 Task: Create New Customer with Customer Name: Nice Snitch Spot, Billing Address Line1: 4561 Long Street, Billing Address Line2:  Gainesville, Billing Address Line3:  Florida 32653, Cell Number: 614-742-1055
Action: Mouse pressed left at (161, 32)
Screenshot: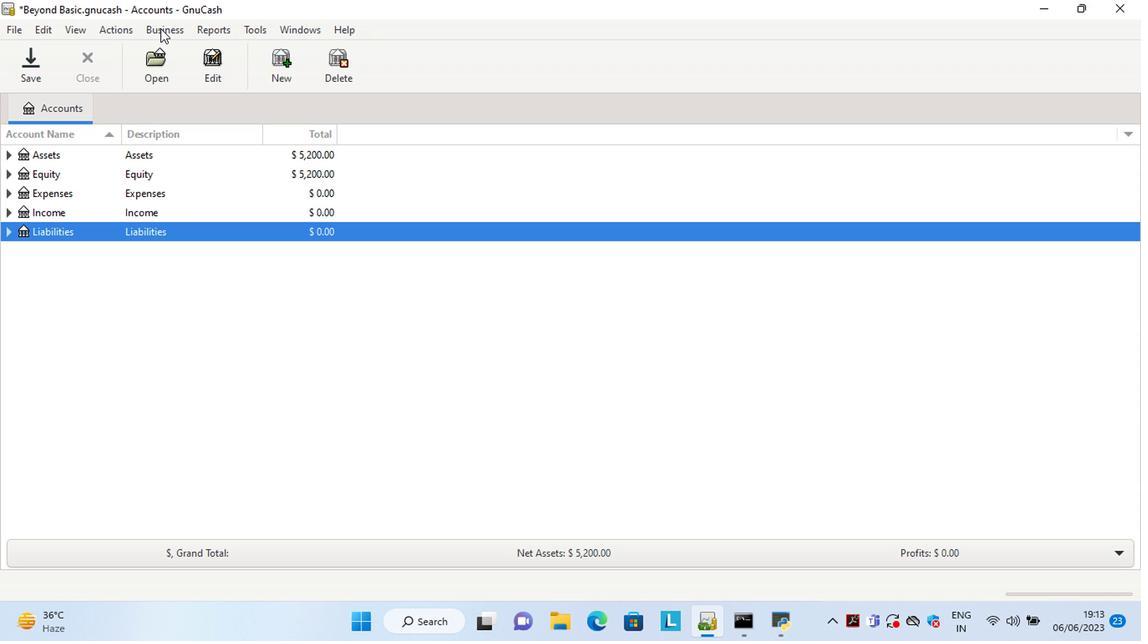 
Action: Mouse moved to (351, 74)
Screenshot: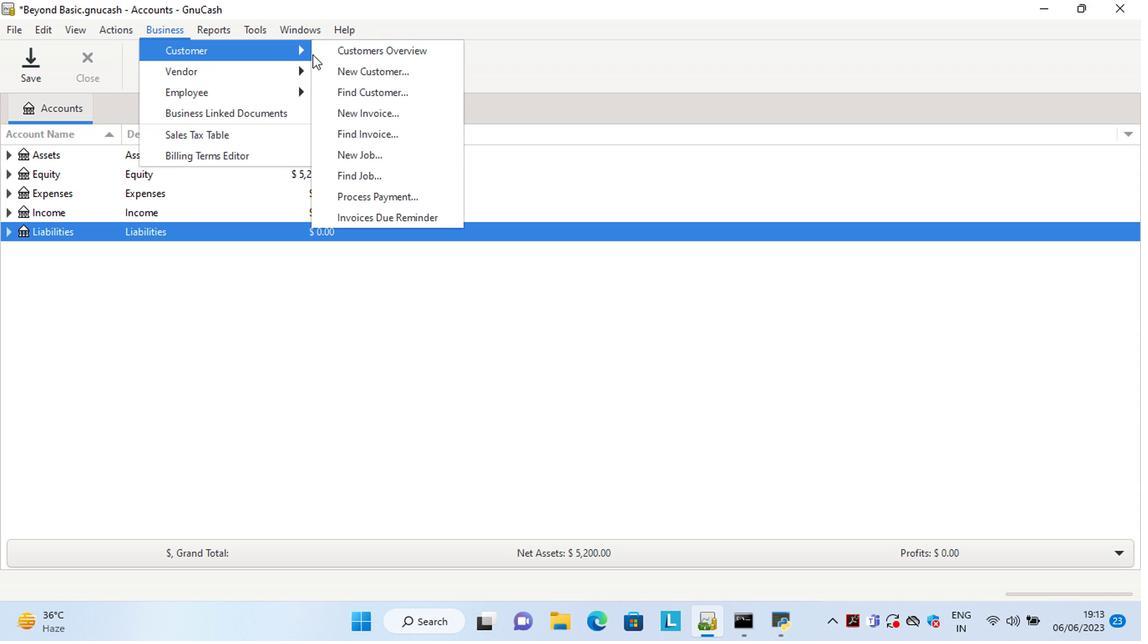 
Action: Mouse pressed left at (351, 74)
Screenshot: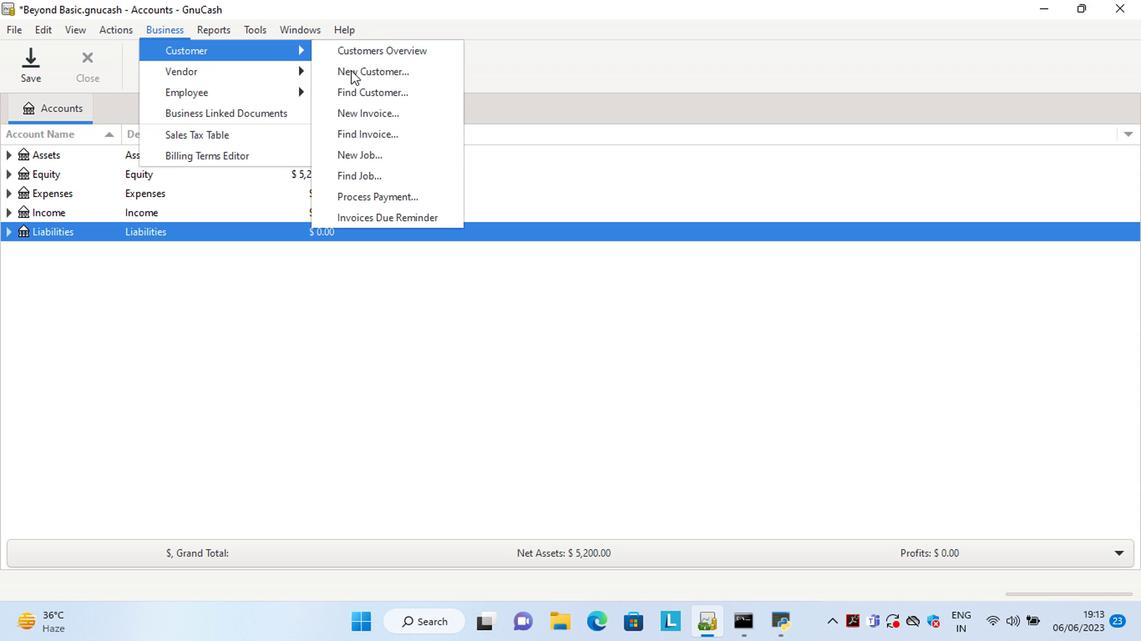 
Action: Mouse moved to (952, 353)
Screenshot: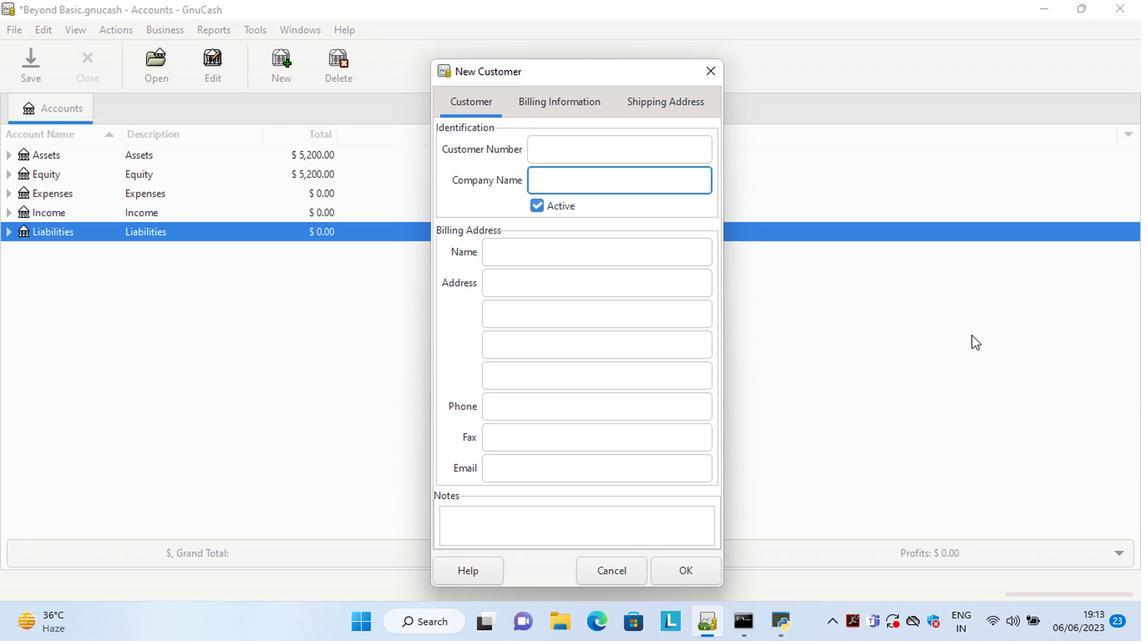 
Action: Key pressed <Key.shift>Nice<Key.space><Key.shift><Key.shift><Key.shift><Key.shift><Key.shift><Key.shift><Key.shift><Key.shift><Key.shift><Key.shift><Key.shift>Snitch<Key.space><Key.shift>Spot<Key.tab><Key.tab><Key.tab>4561<Key.space><Key.shift>Long<Key.space><Key.shift>Street<Key.tab><Key.shift>G<Key.tab>f<Key.tab><Key.tab>614-742-1055
Screenshot: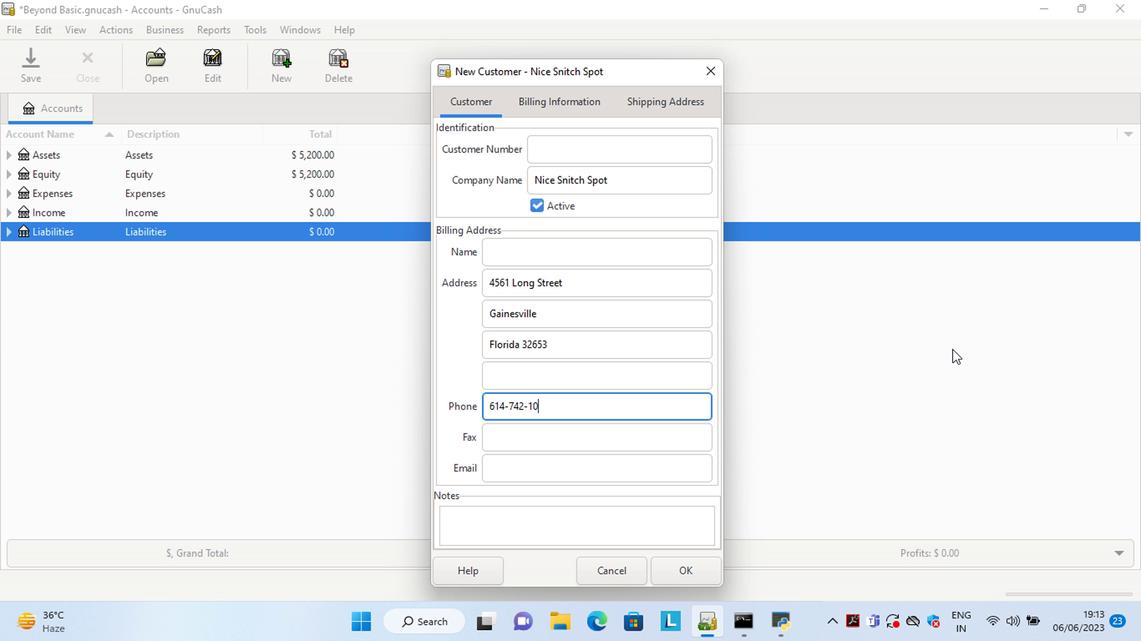
Action: Mouse moved to (697, 572)
Screenshot: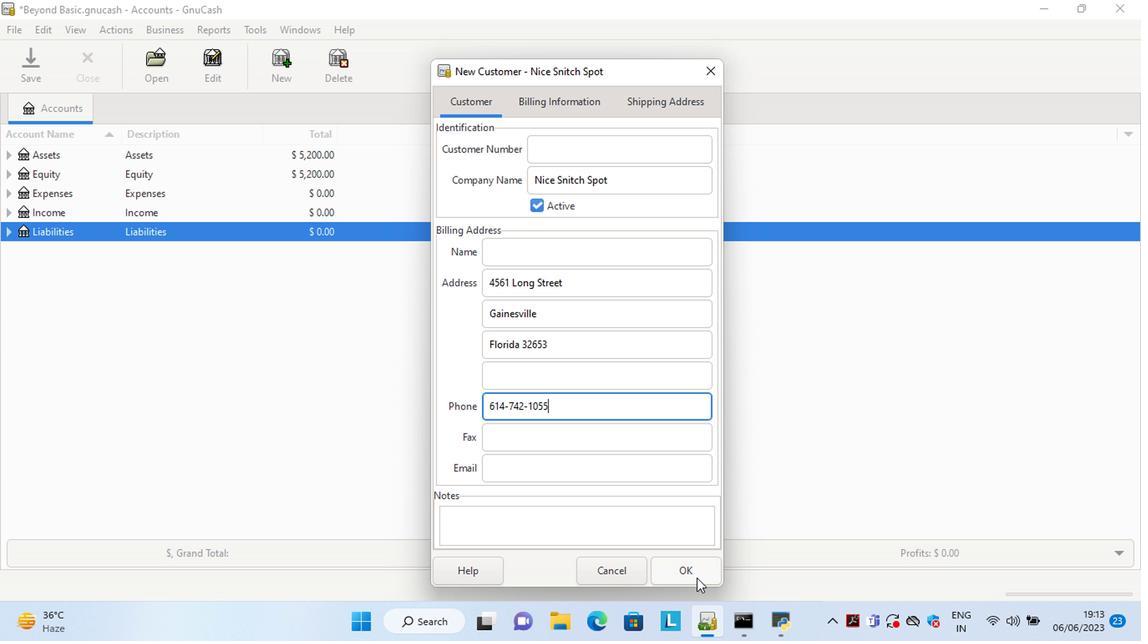 
Action: Mouse pressed left at (697, 572)
Screenshot: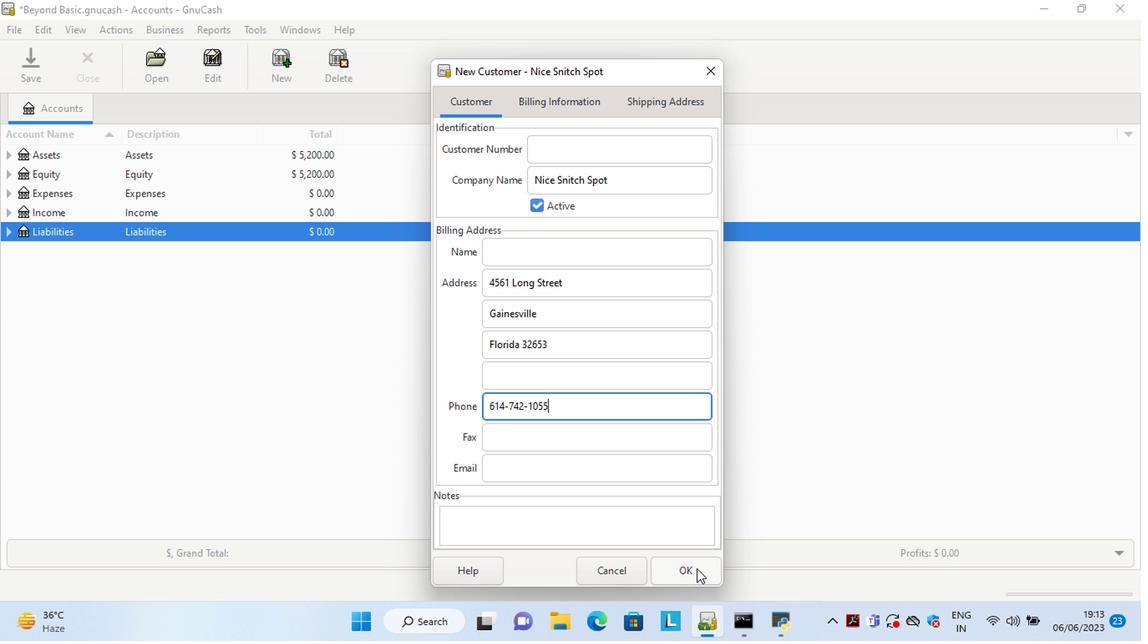 
